 Task: View and add the product "Tiger Balm Pain Relieving Patches (5 ct)" to cart from the store "CVS".
Action: Mouse pressed left at (51, 87)
Screenshot: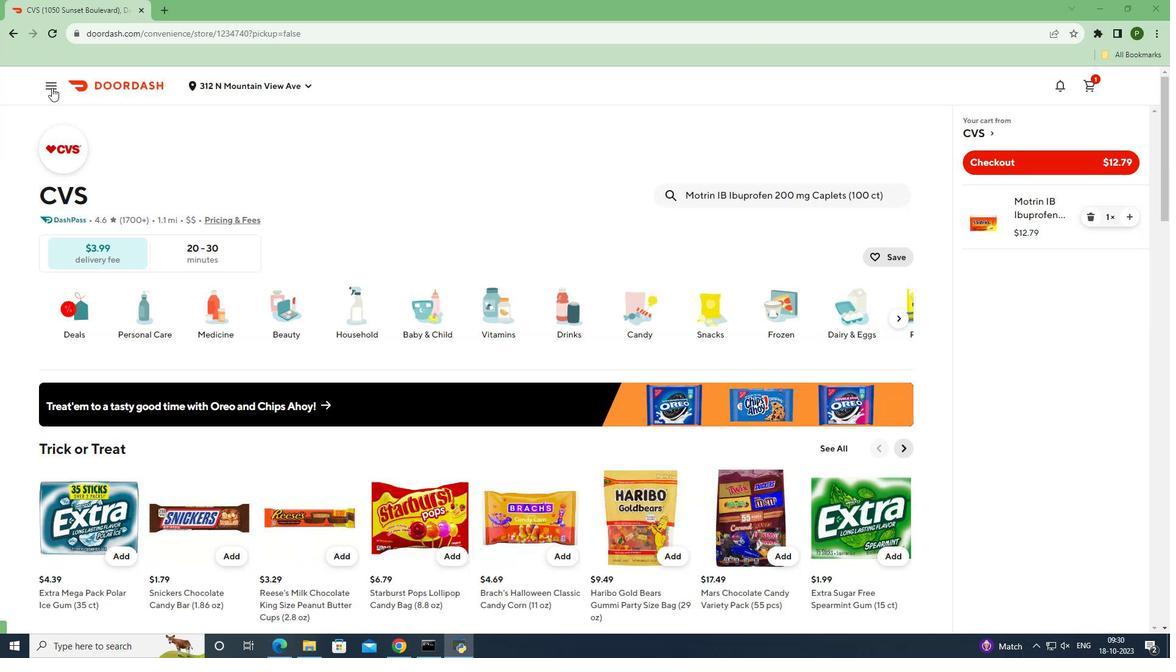 
Action: Mouse moved to (48, 178)
Screenshot: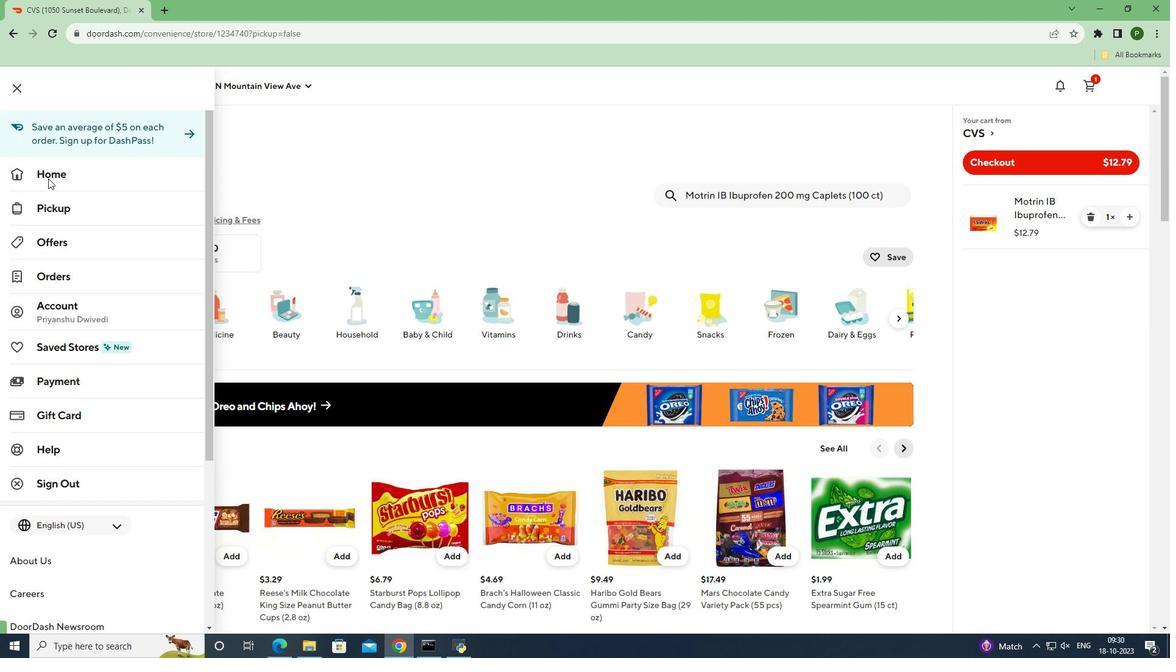 
Action: Mouse pressed left at (48, 178)
Screenshot: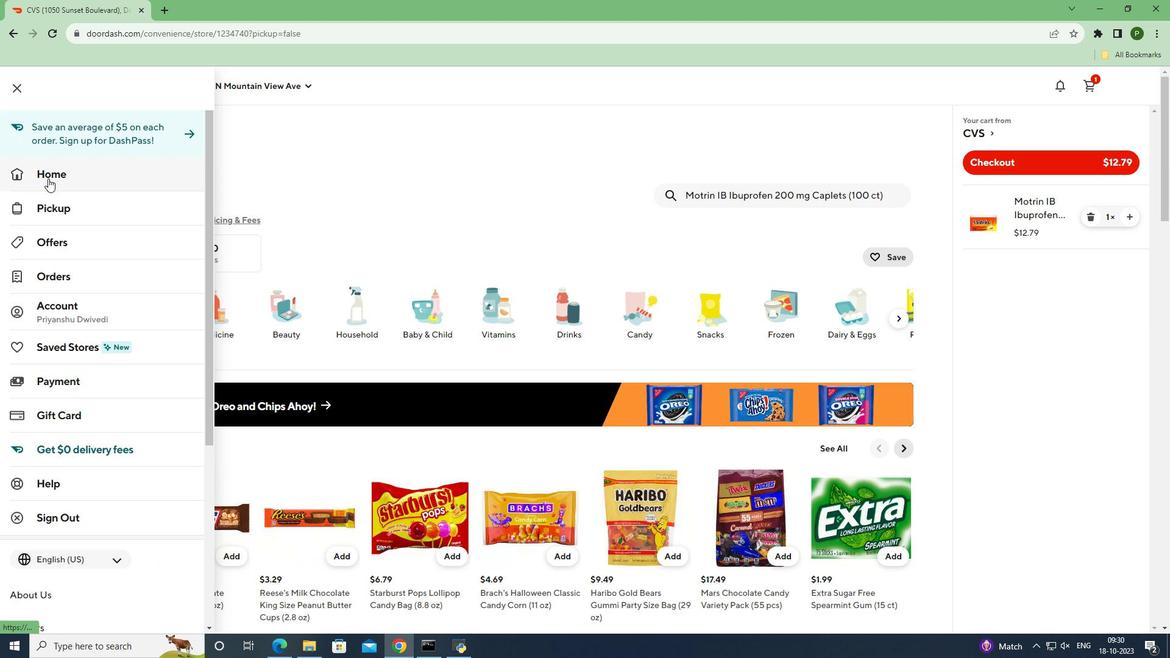 
Action: Mouse moved to (871, 128)
Screenshot: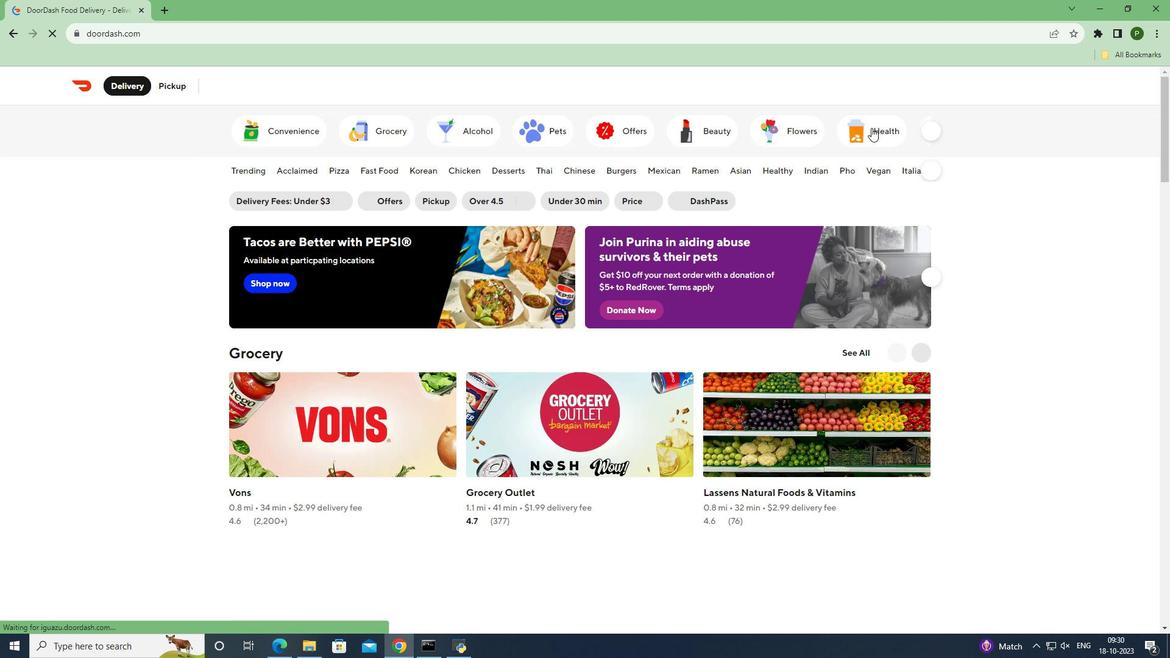 
Action: Mouse pressed left at (871, 128)
Screenshot: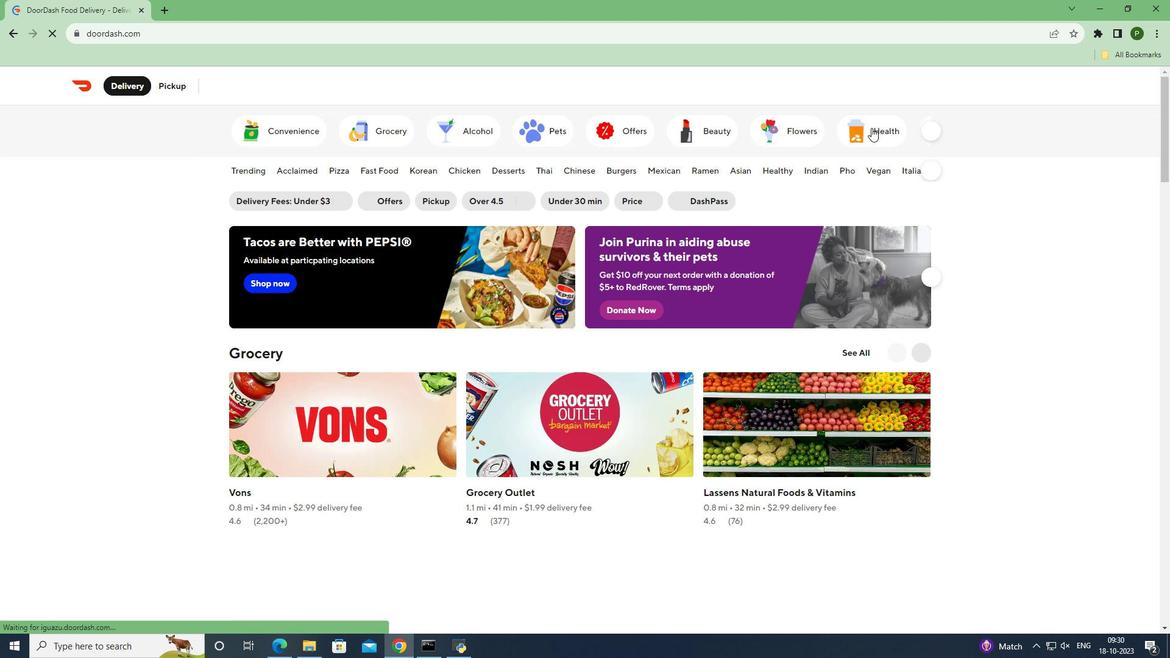 
Action: Mouse moved to (624, 404)
Screenshot: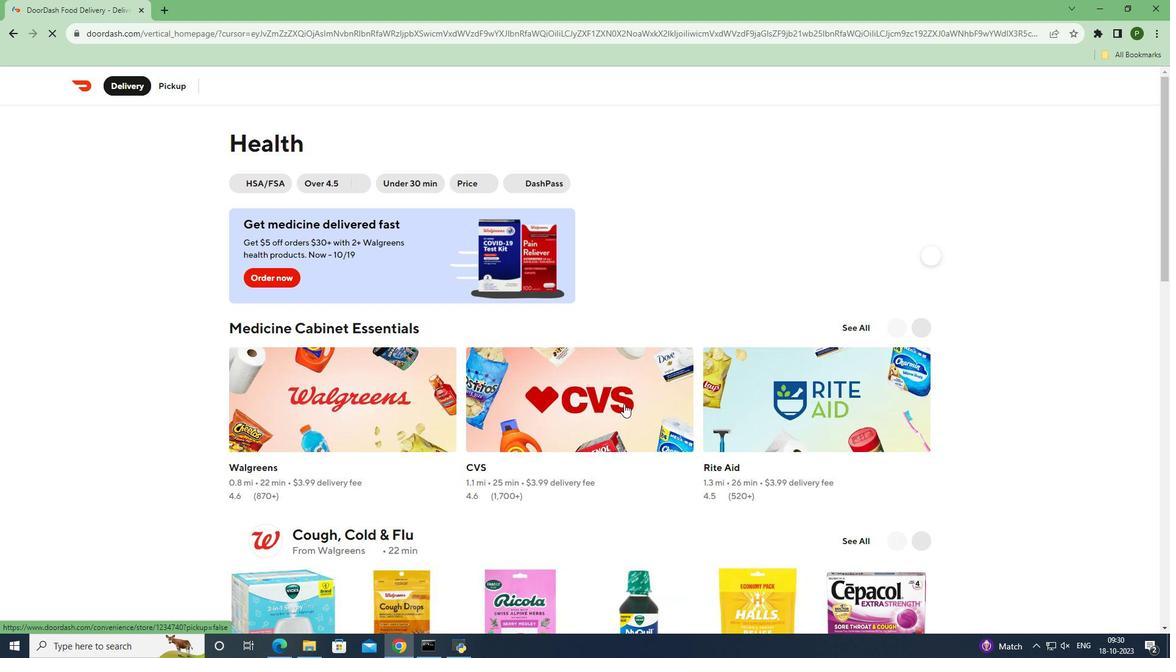 
Action: Mouse pressed left at (624, 404)
Screenshot: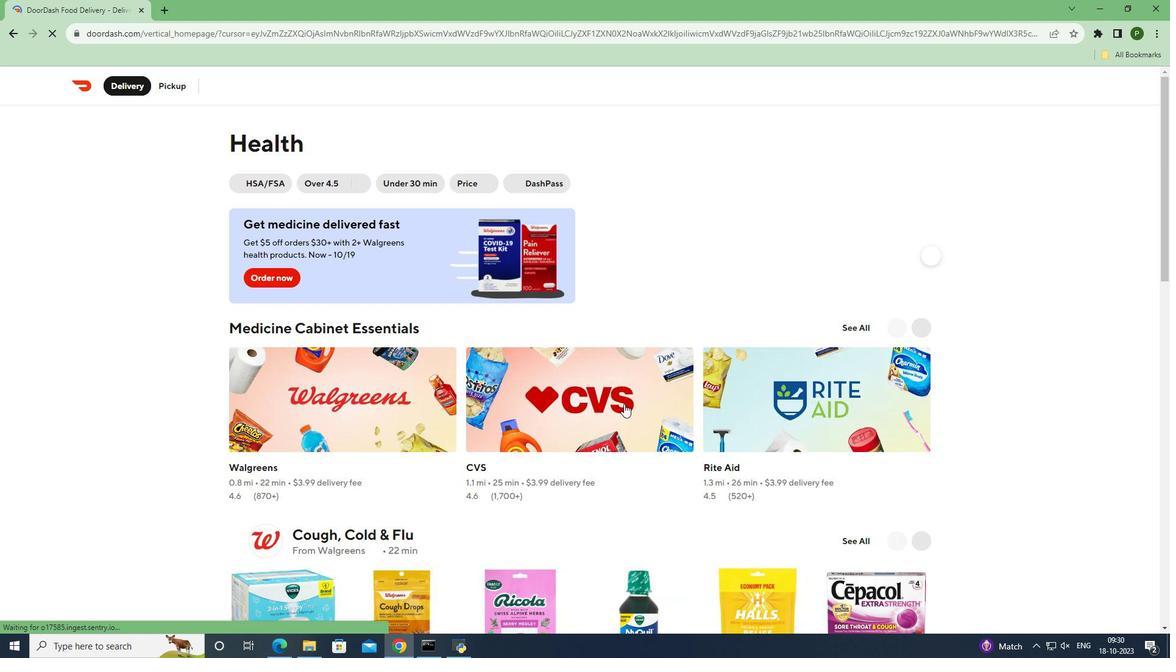 
Action: Mouse moved to (746, 198)
Screenshot: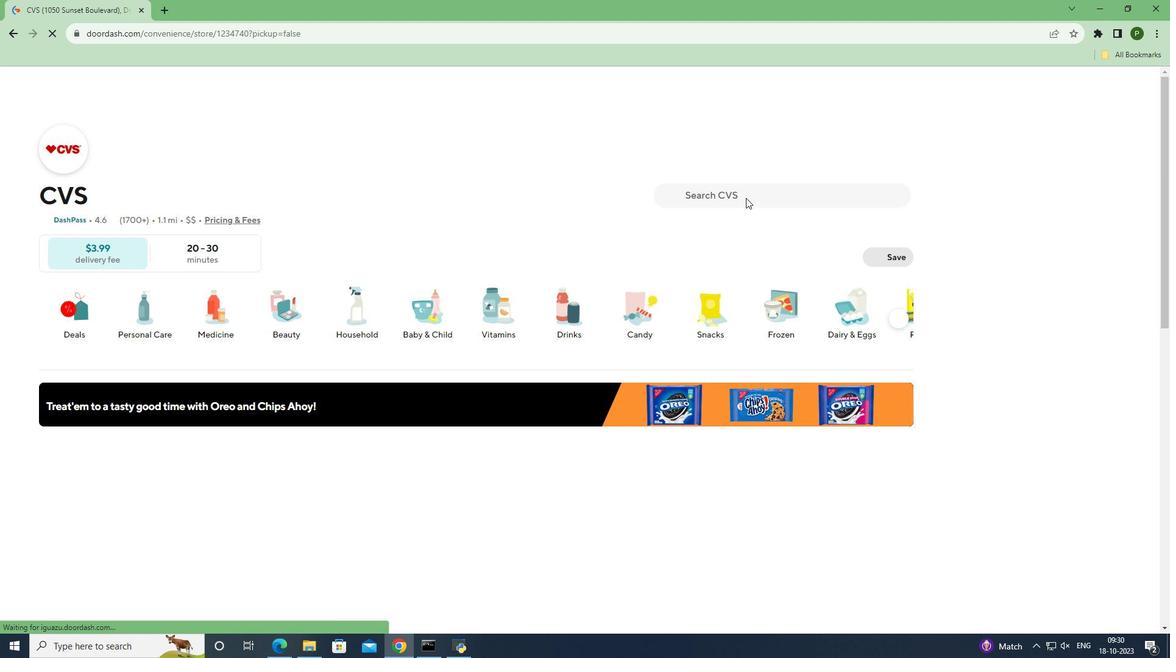 
Action: Mouse pressed left at (746, 198)
Screenshot: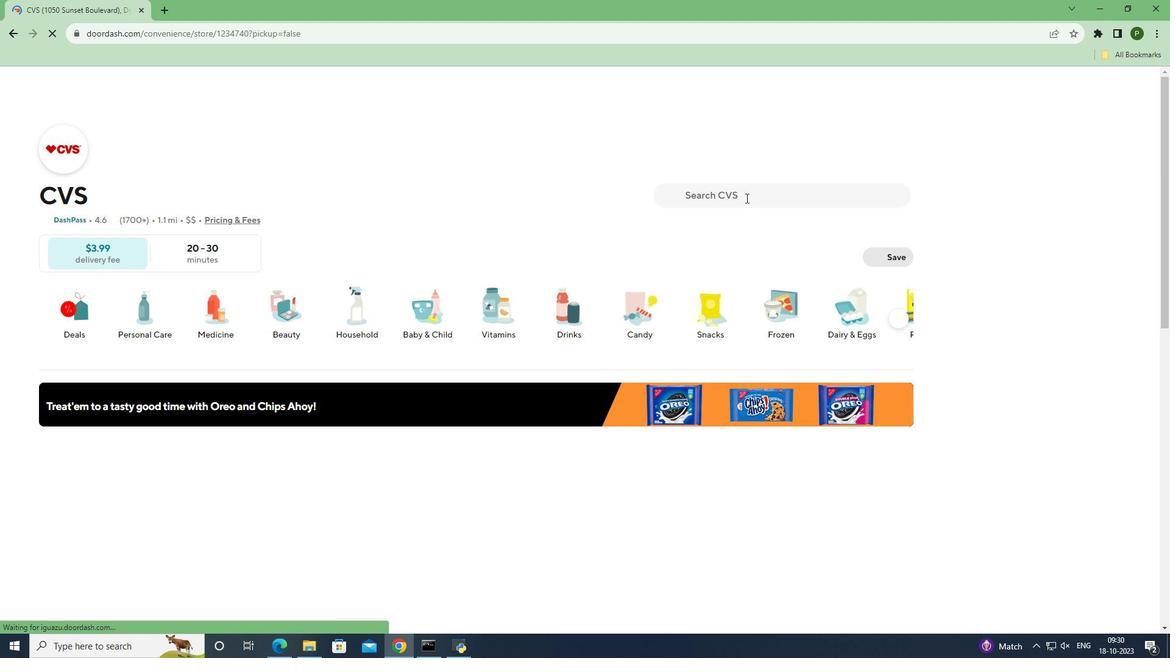 
Action: Key pressed <Key.caps_lock>T<Key.caps_lock>iger<Key.space><Key.caps_lock>B<Key.caps_lock>alm<Key.space><Key.caps_lock>P<Key.caps_lock>ain<Key.space><Key.caps_lock>R<Key.caps_lock>elieving<Key.space><Key.caps_lock>P<Key.caps_lock>atches<Key.space><Key.shift_r>(5<Key.space>ct<Key.shift_r>)
Screenshot: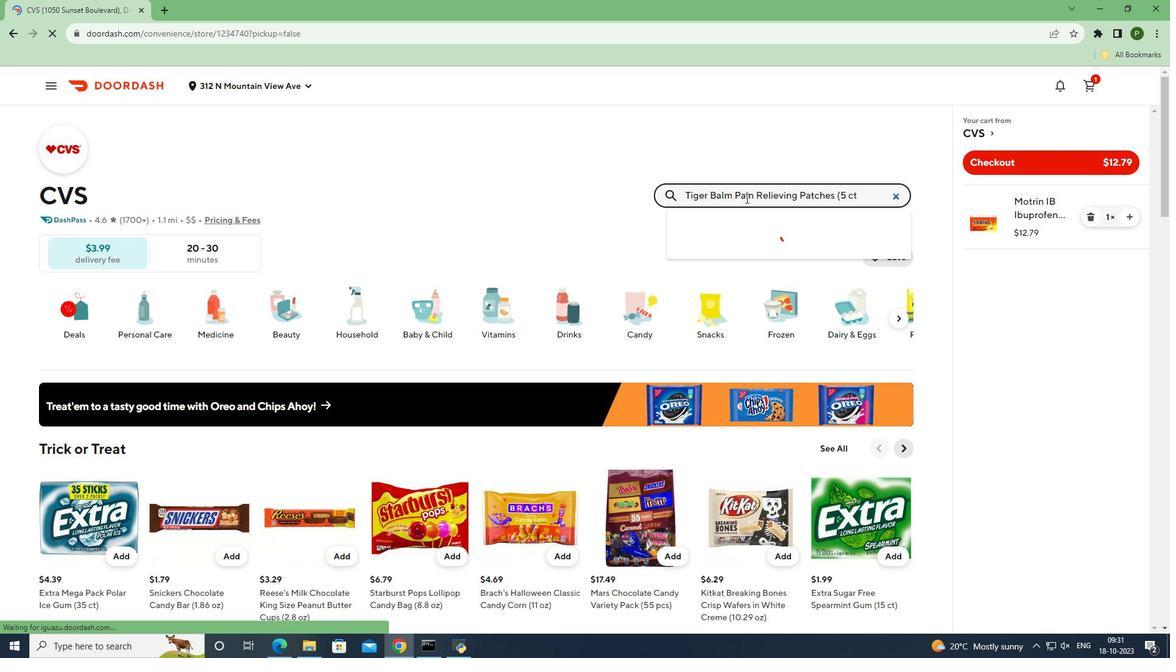 
Action: Mouse moved to (716, 239)
Screenshot: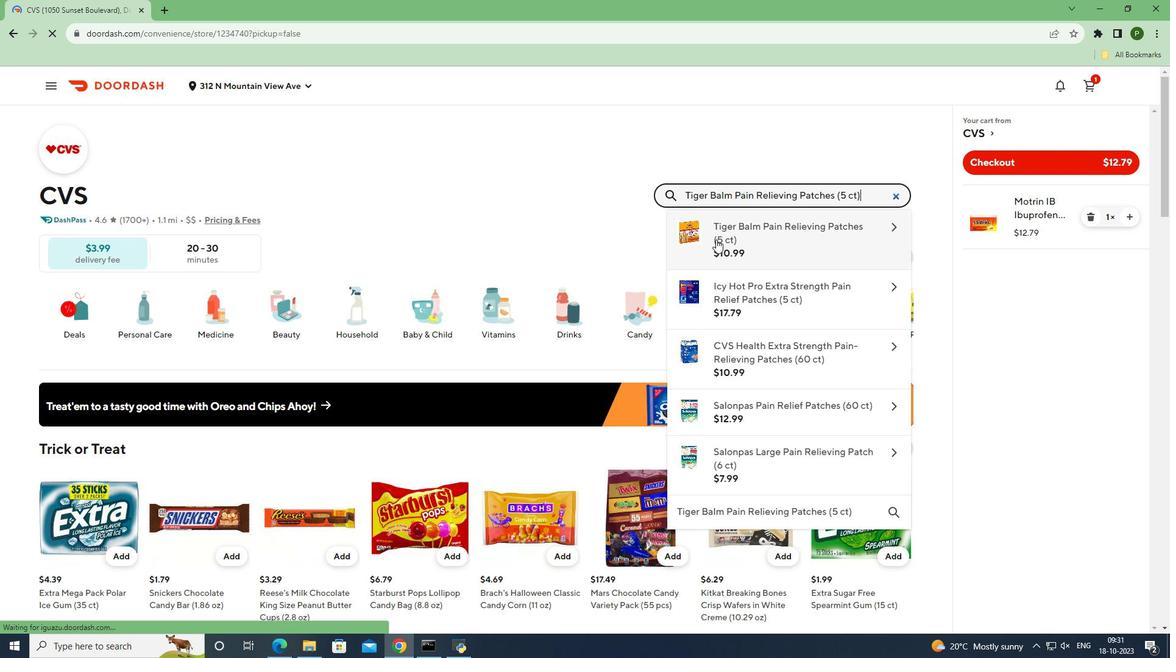 
Action: Mouse pressed left at (716, 239)
Screenshot: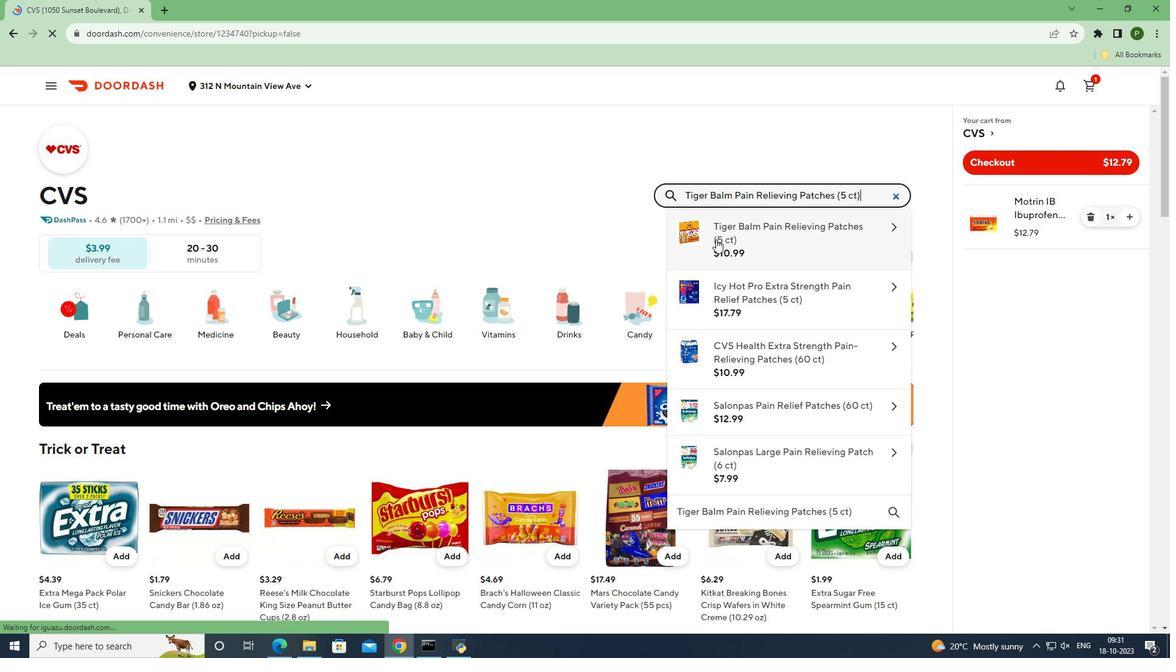 
Action: Mouse moved to (781, 594)
Screenshot: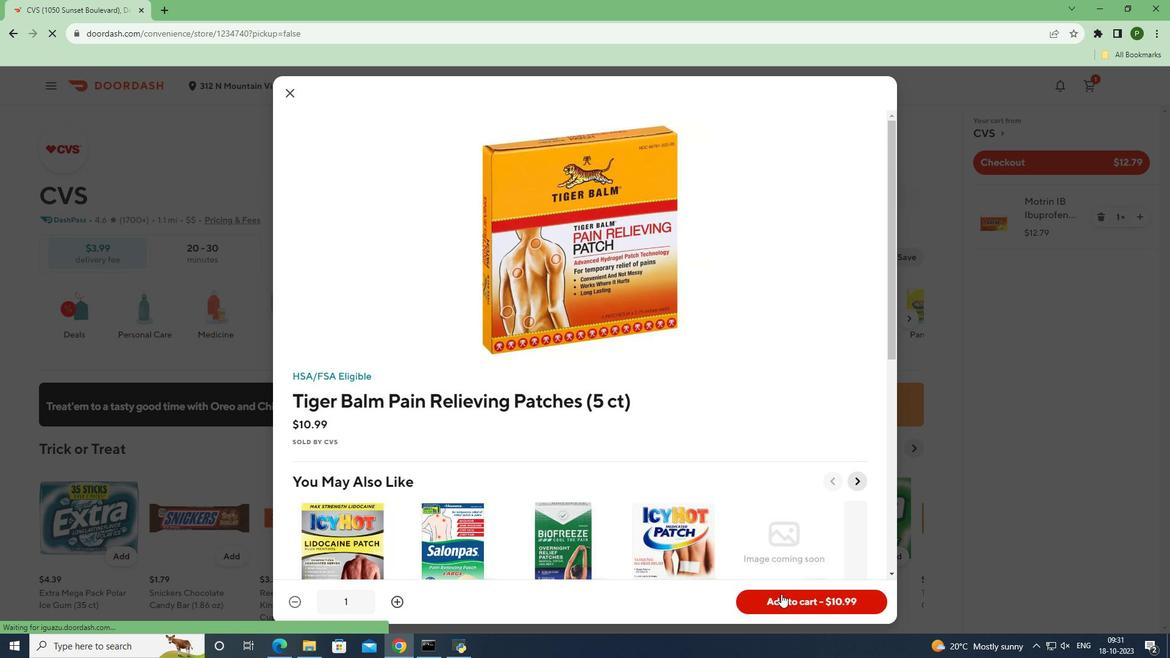 
Action: Mouse pressed left at (781, 594)
Screenshot: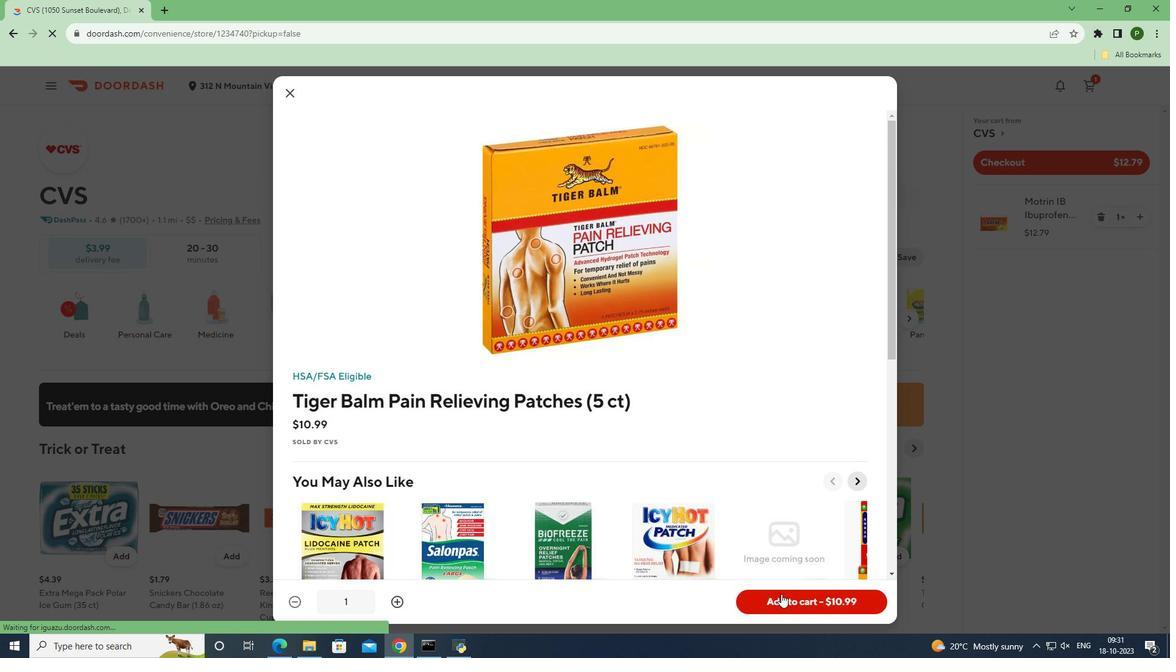 
Action: Mouse moved to (943, 471)
Screenshot: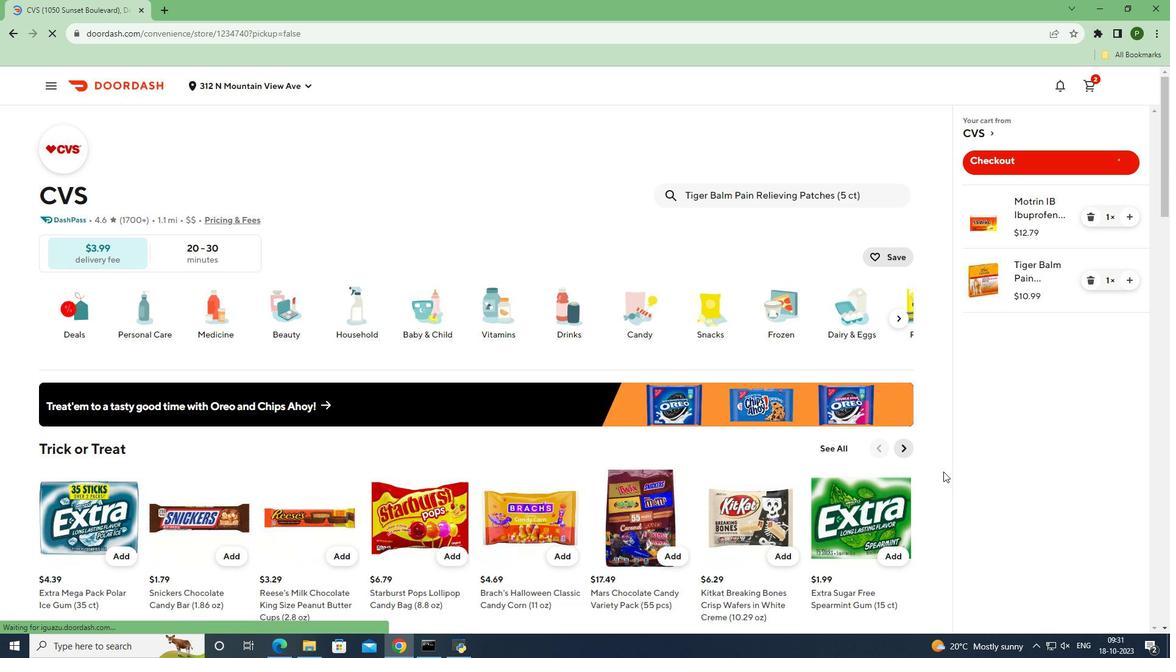 
